 Task: Add Death Wish Coffee Co. Organic Instant Coffee 8 Pack to the cart.
Action: Mouse moved to (23, 135)
Screenshot: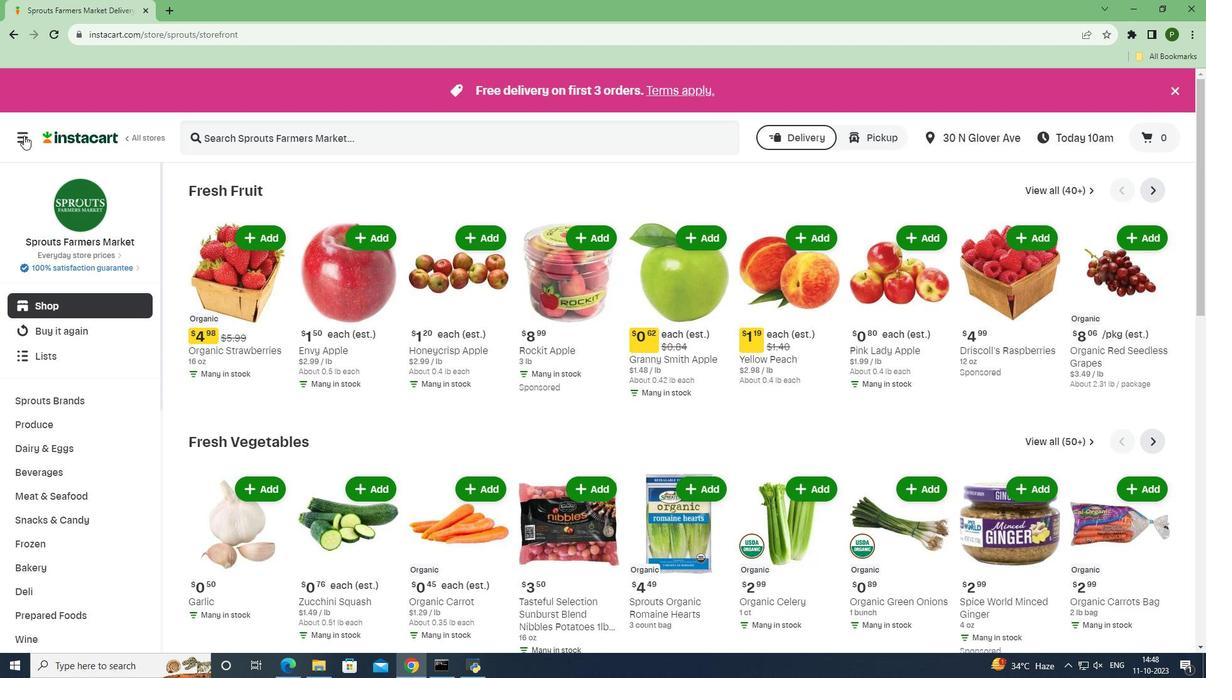 
Action: Mouse pressed left at (23, 135)
Screenshot: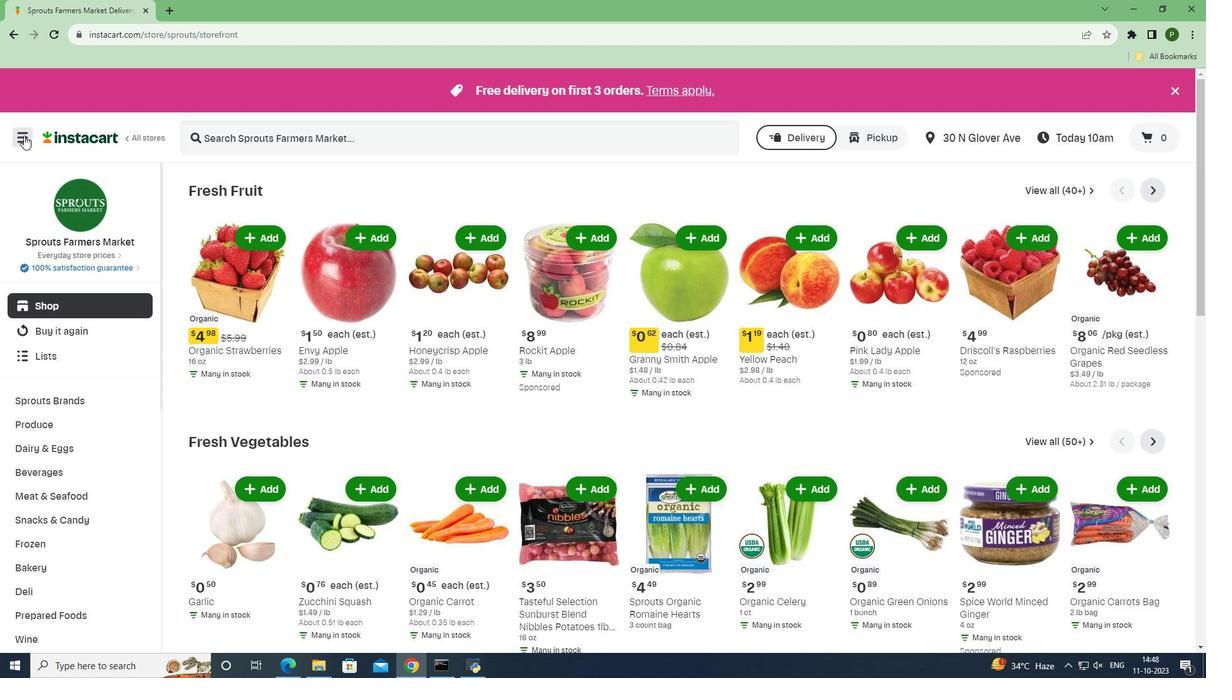 
Action: Mouse moved to (58, 336)
Screenshot: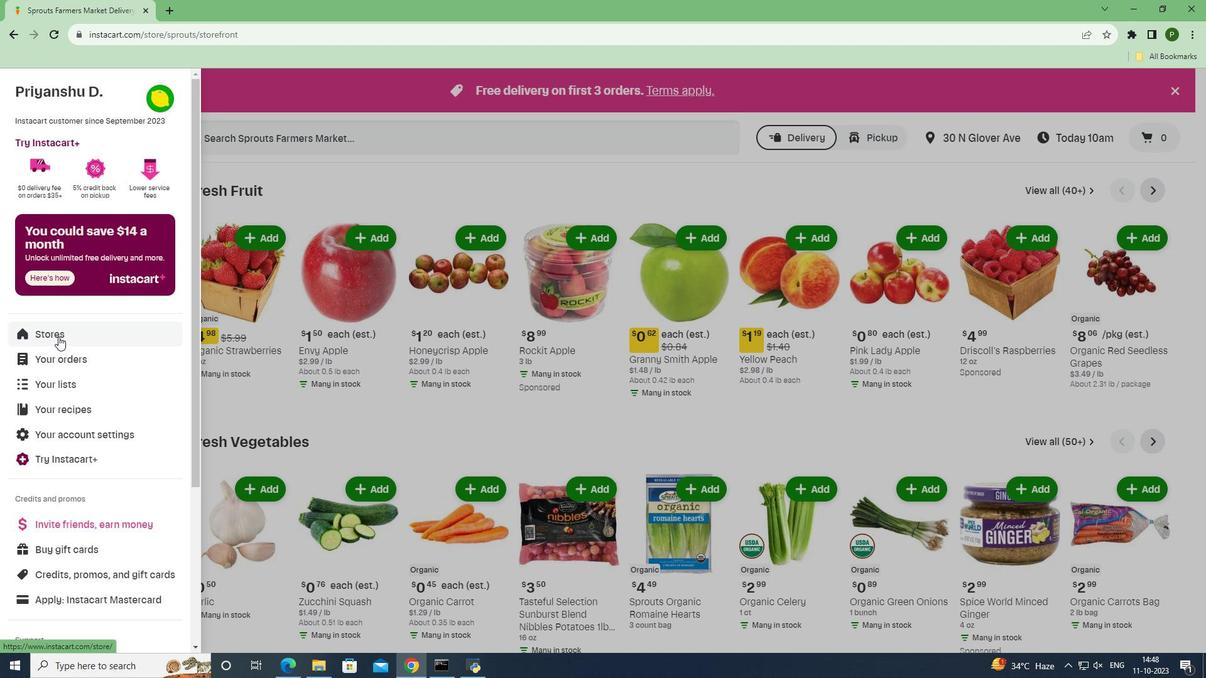 
Action: Mouse pressed left at (58, 336)
Screenshot: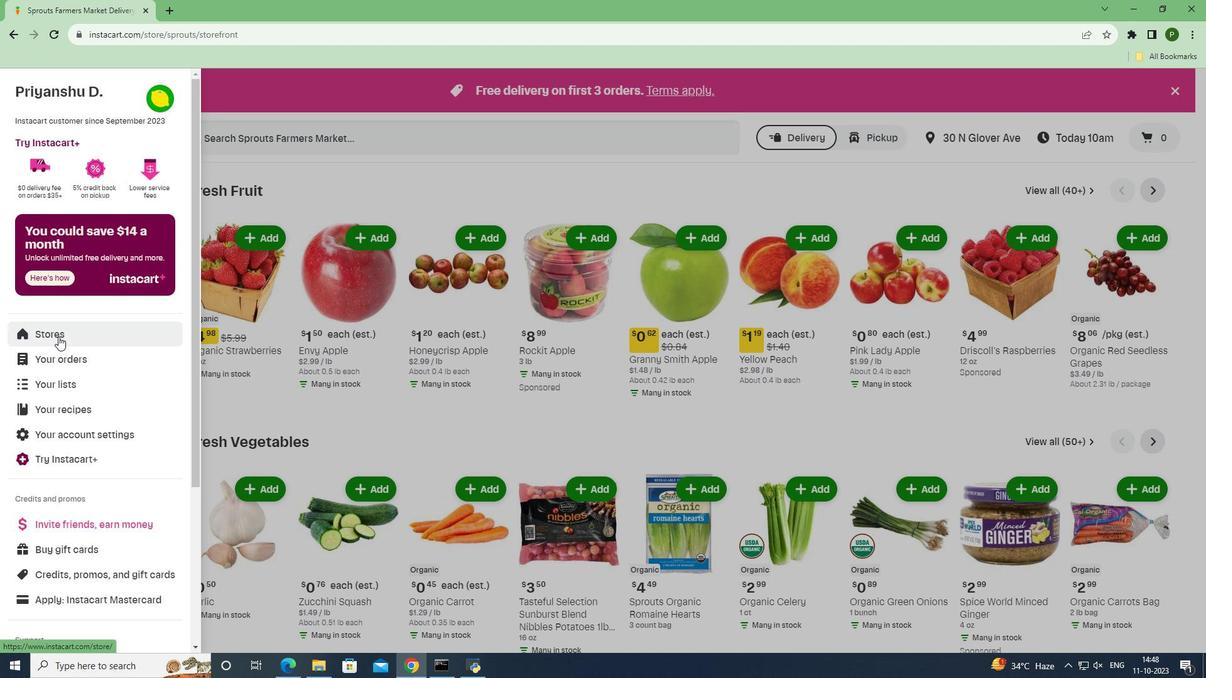 
Action: Mouse moved to (285, 145)
Screenshot: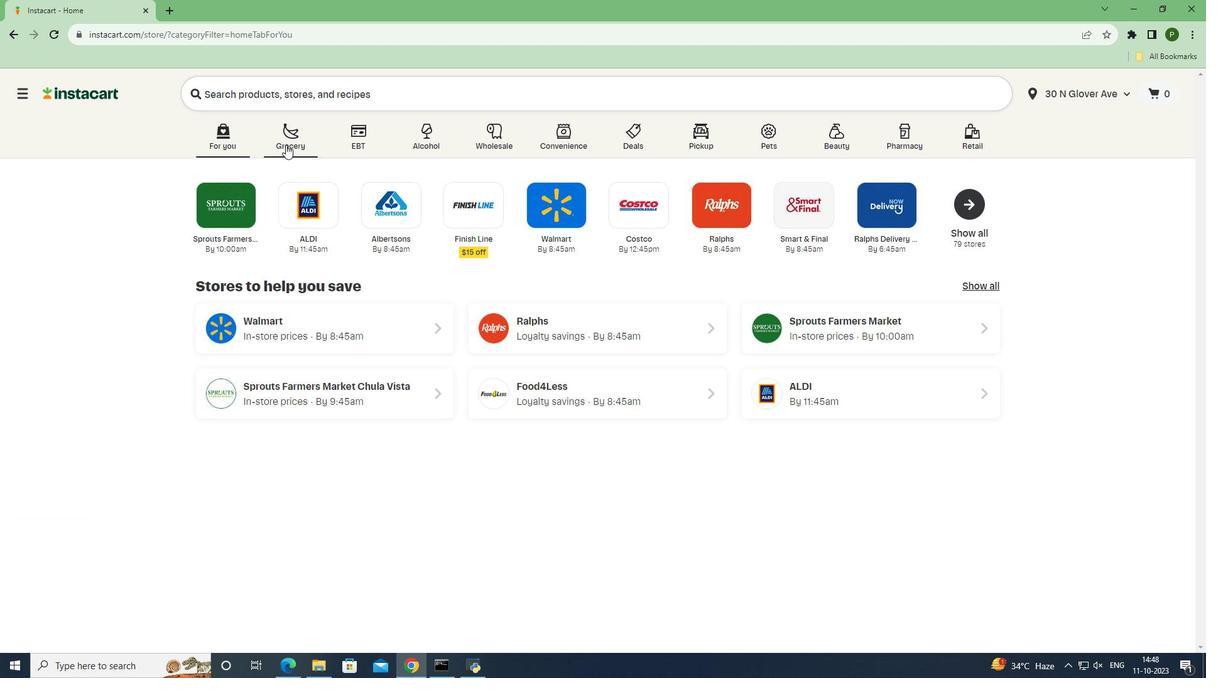 
Action: Mouse pressed left at (285, 145)
Screenshot: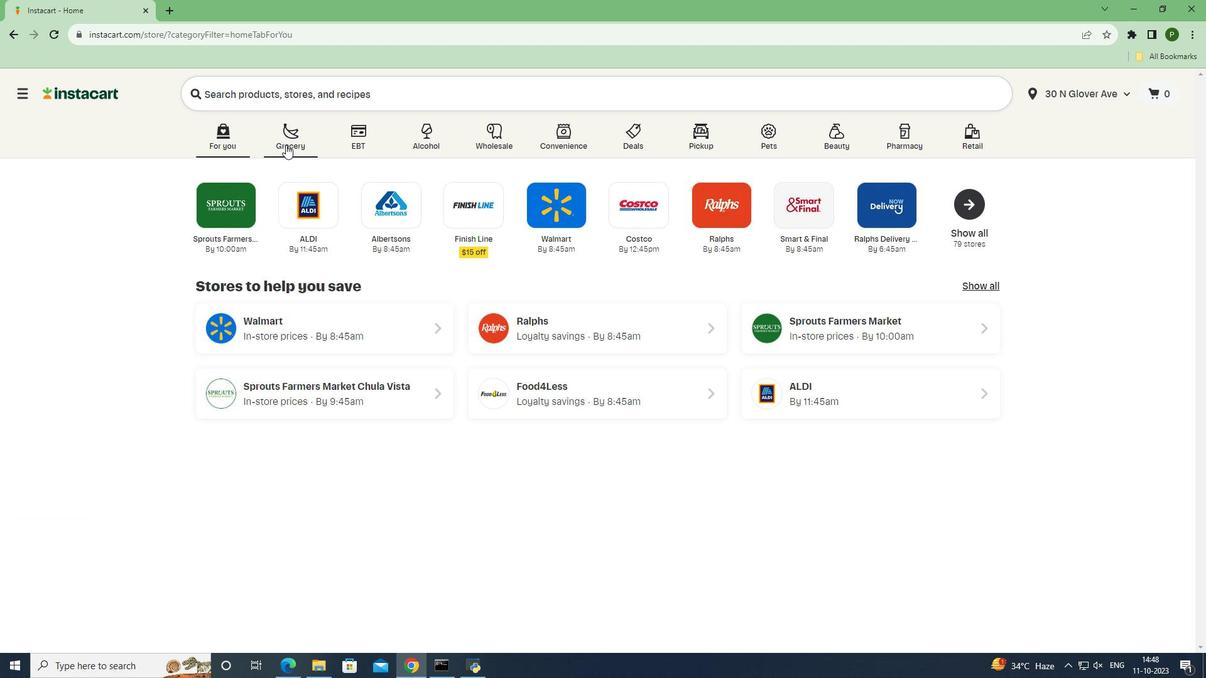 
Action: Mouse moved to (493, 300)
Screenshot: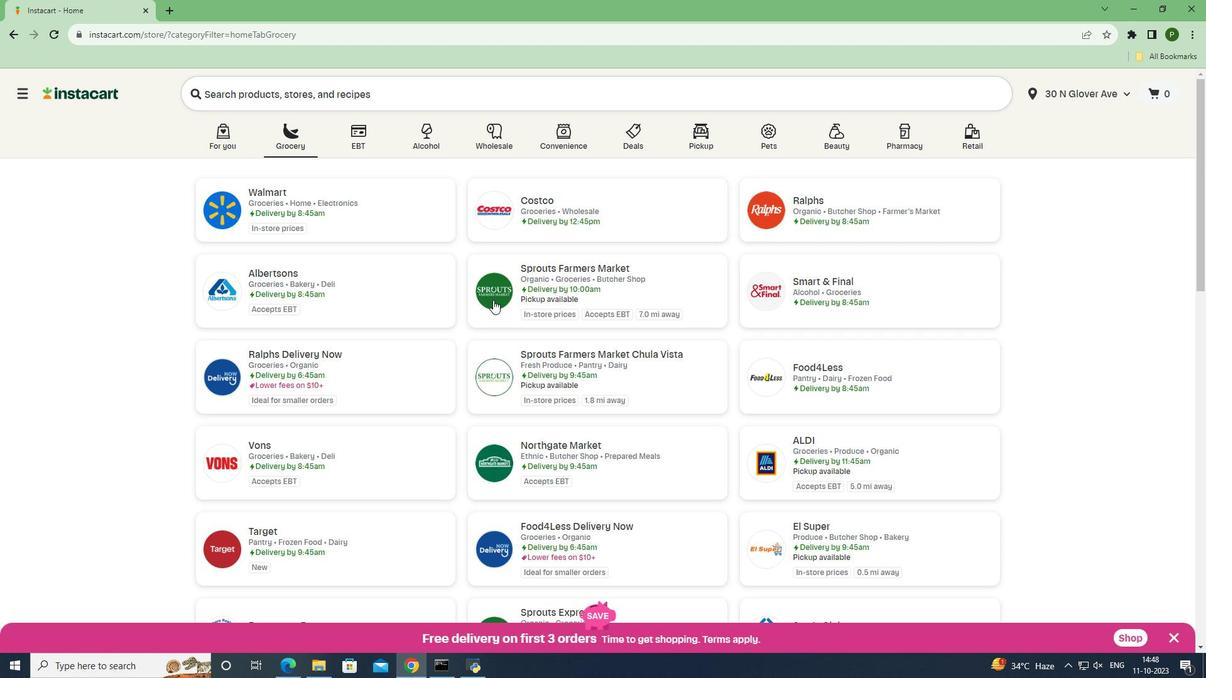 
Action: Mouse pressed left at (493, 300)
Screenshot: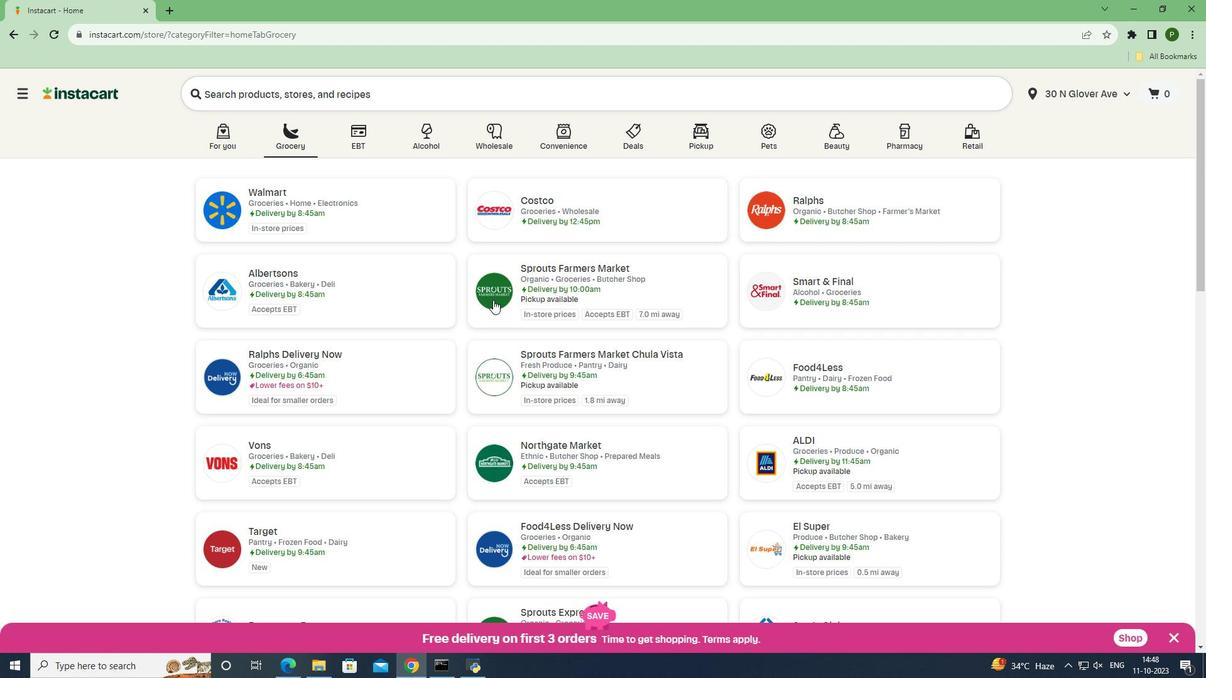 
Action: Mouse moved to (54, 467)
Screenshot: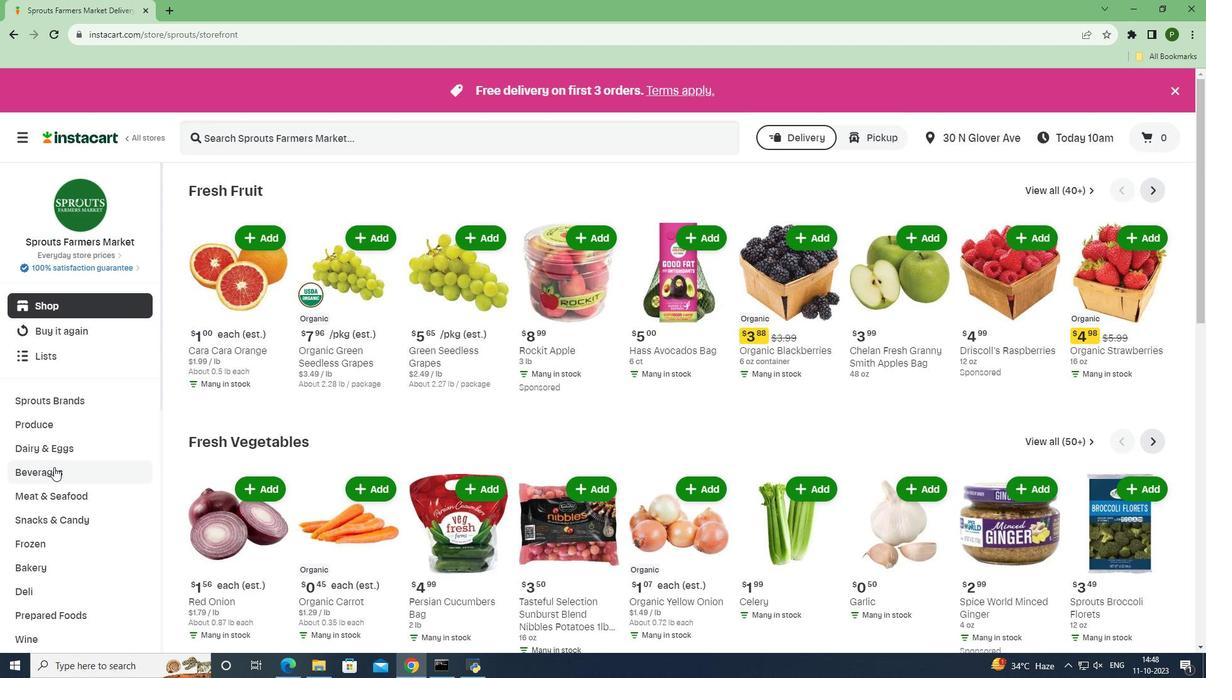 
Action: Mouse pressed left at (54, 467)
Screenshot: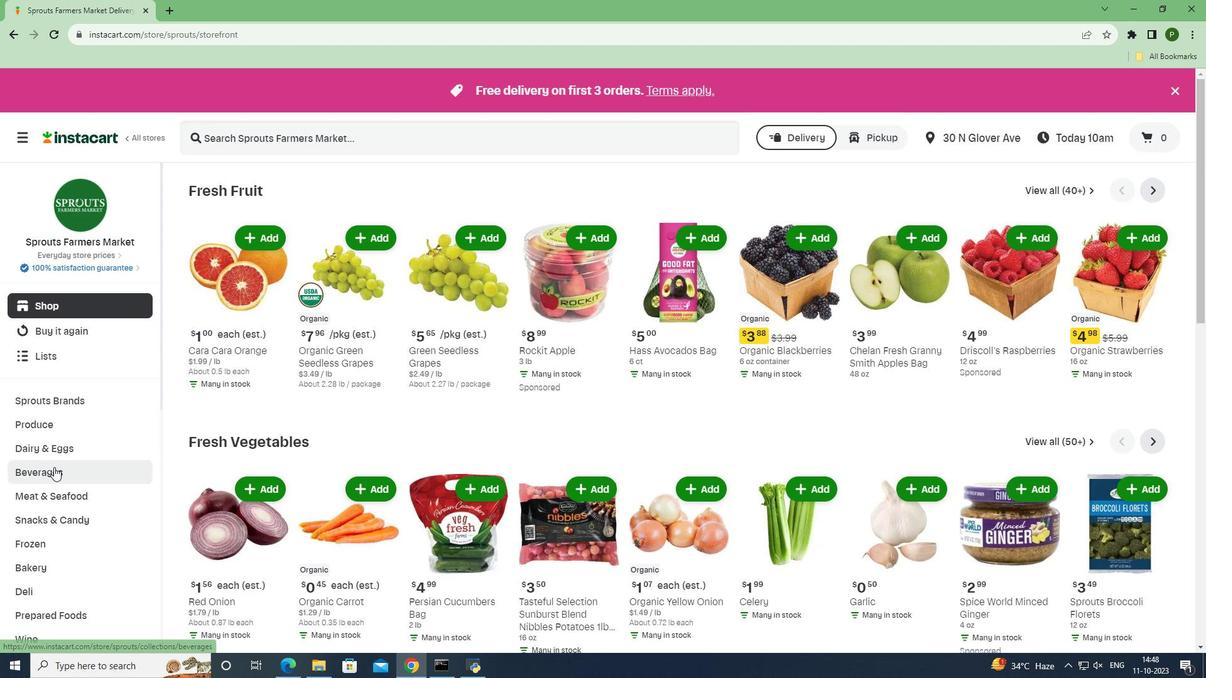 
Action: Mouse moved to (49, 541)
Screenshot: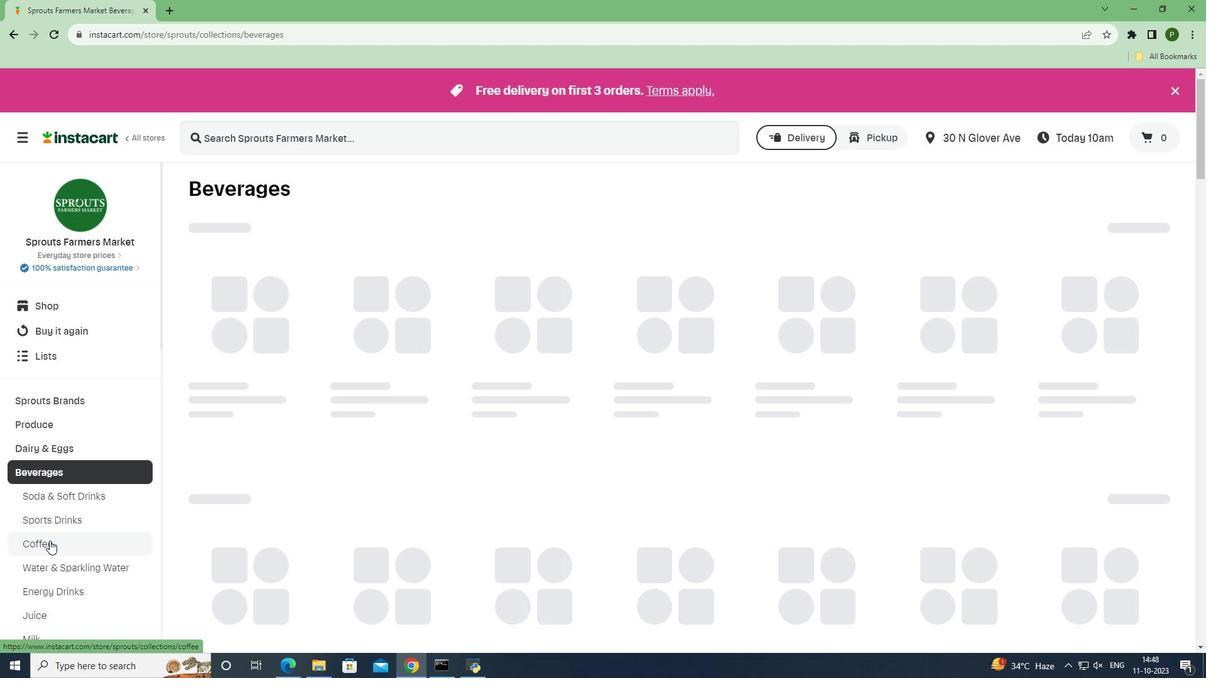 
Action: Mouse pressed left at (49, 541)
Screenshot: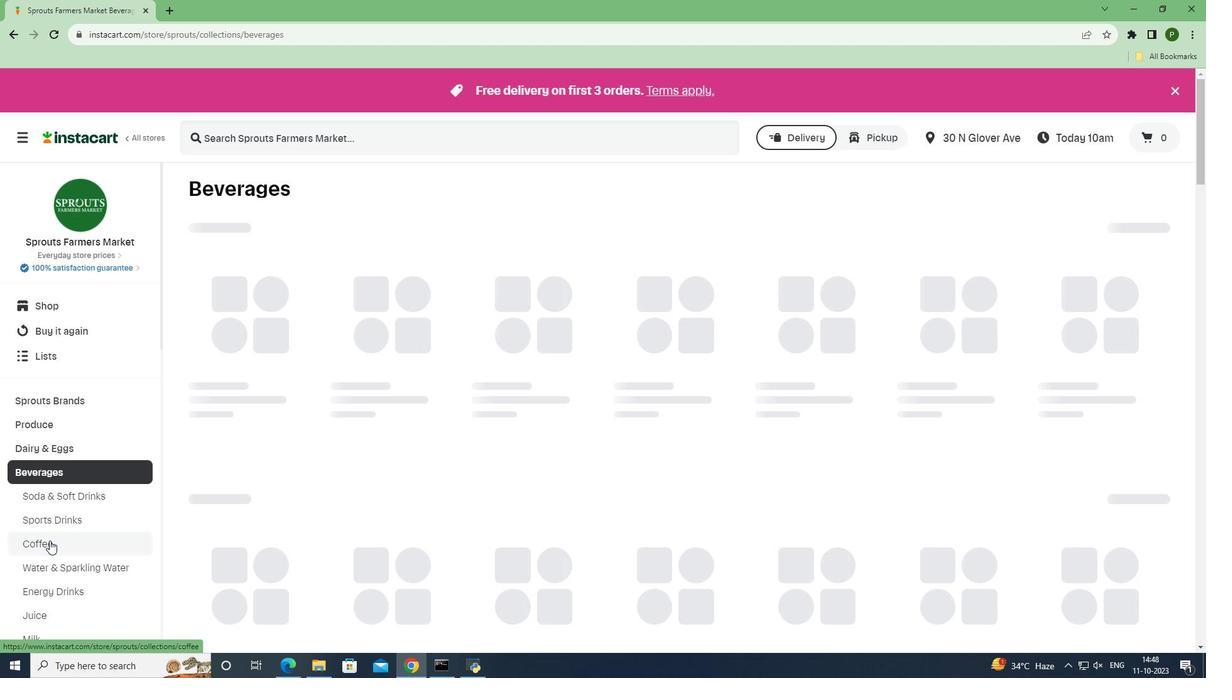 
Action: Mouse moved to (262, 133)
Screenshot: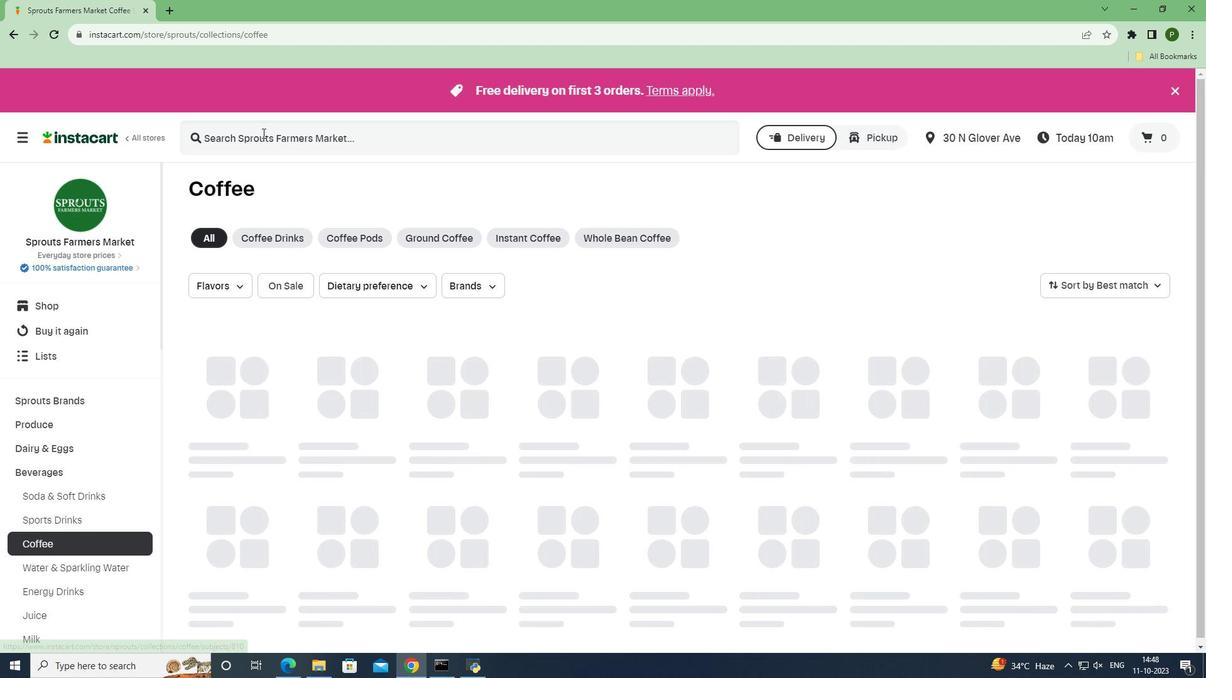 
Action: Mouse pressed left at (262, 133)
Screenshot: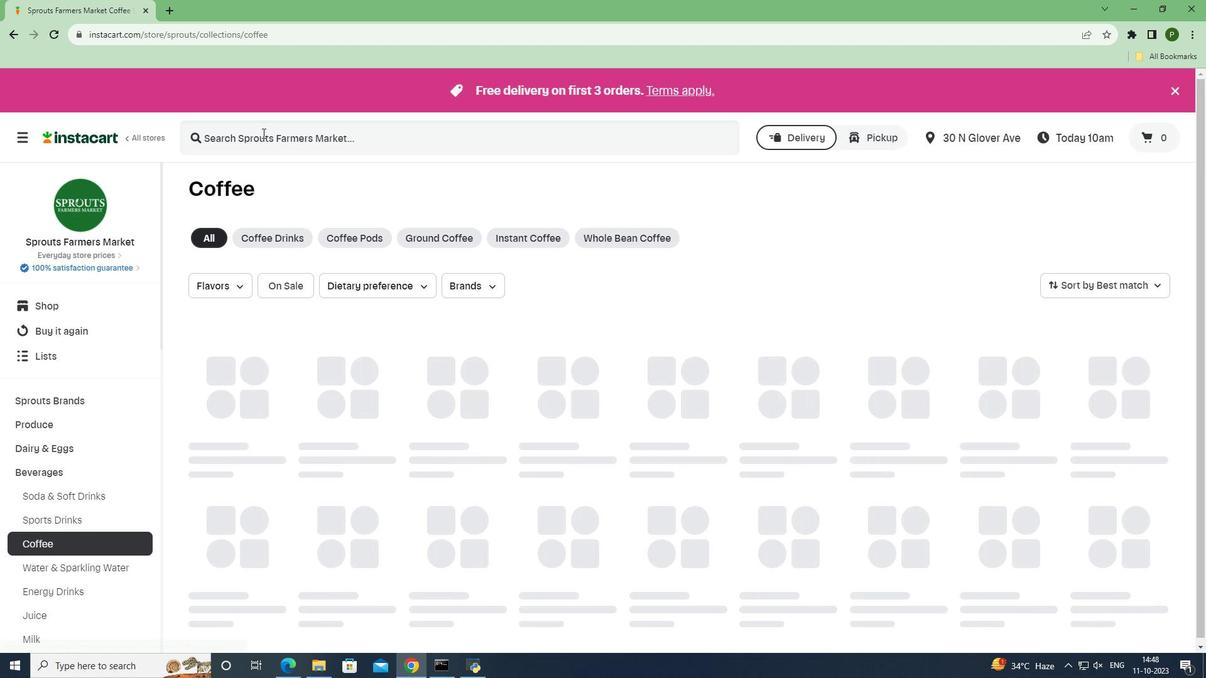 
Action: Key pressed d<Key.caps_lock>EATH<Key.space><Key.caps_lock>w<Key.caps_lock>ISH<Key.space><Key.caps_lock>c<Key.caps_lock>OFFEE<Key.space><Key.caps_lock>c<Key.caps_lock>O.<Key.space><Key.caps_lock>o<Key.caps_lock>RGANIC<Key.space><Key.caps_lock>i<Key.caps_lock>NSTANT<Key.space><Key.caps_lock>c<Key.caps_lock>OFFEE<Key.space>8<Key.space><Key.caps_lock>p<Key.caps_lock>ACK<Key.space><Key.enter>
Screenshot: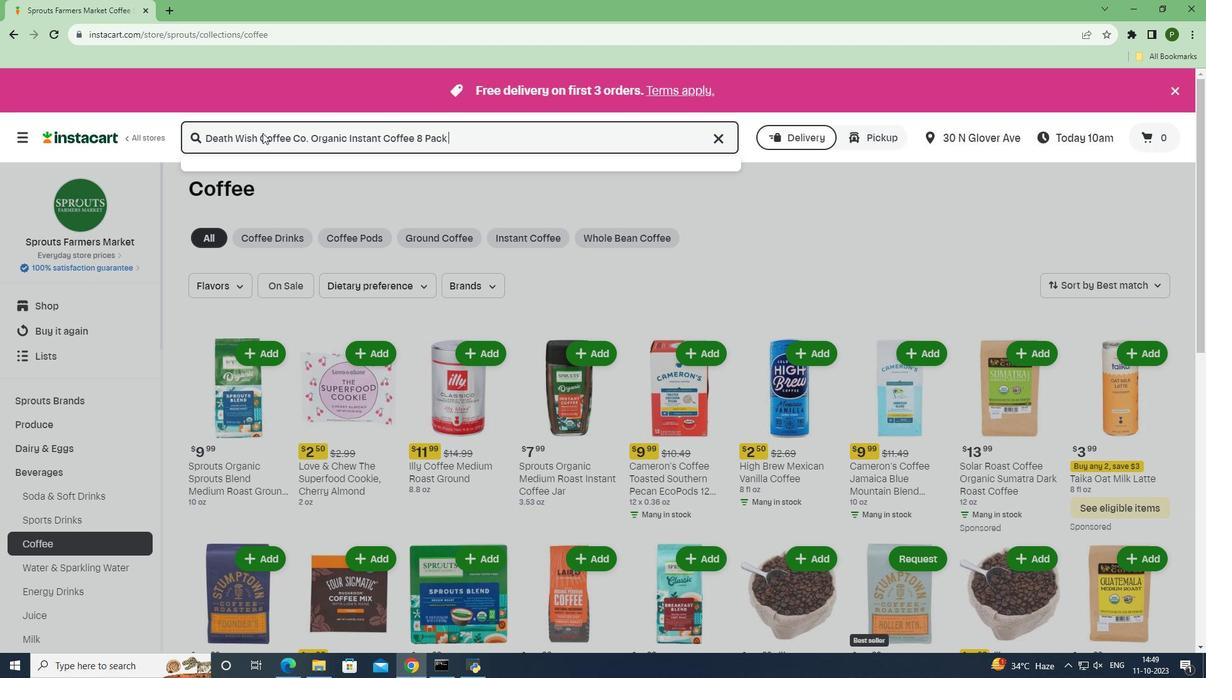 
Action: Mouse moved to (730, 262)
Screenshot: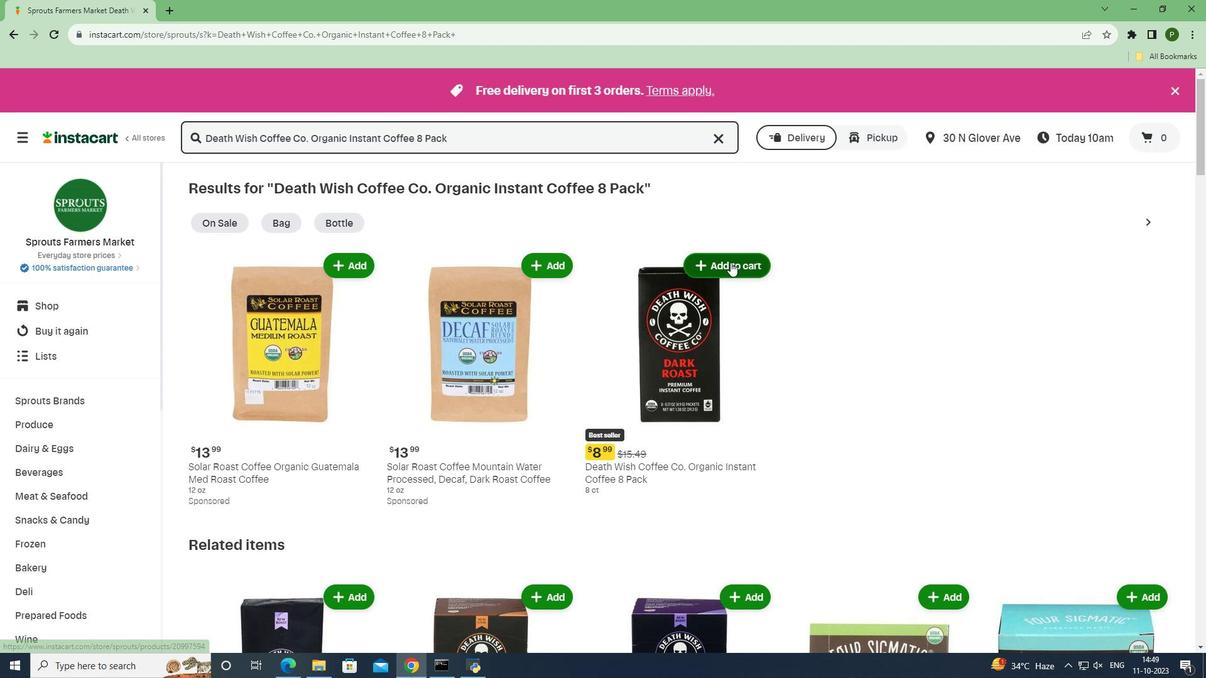 
Action: Mouse pressed left at (730, 262)
Screenshot: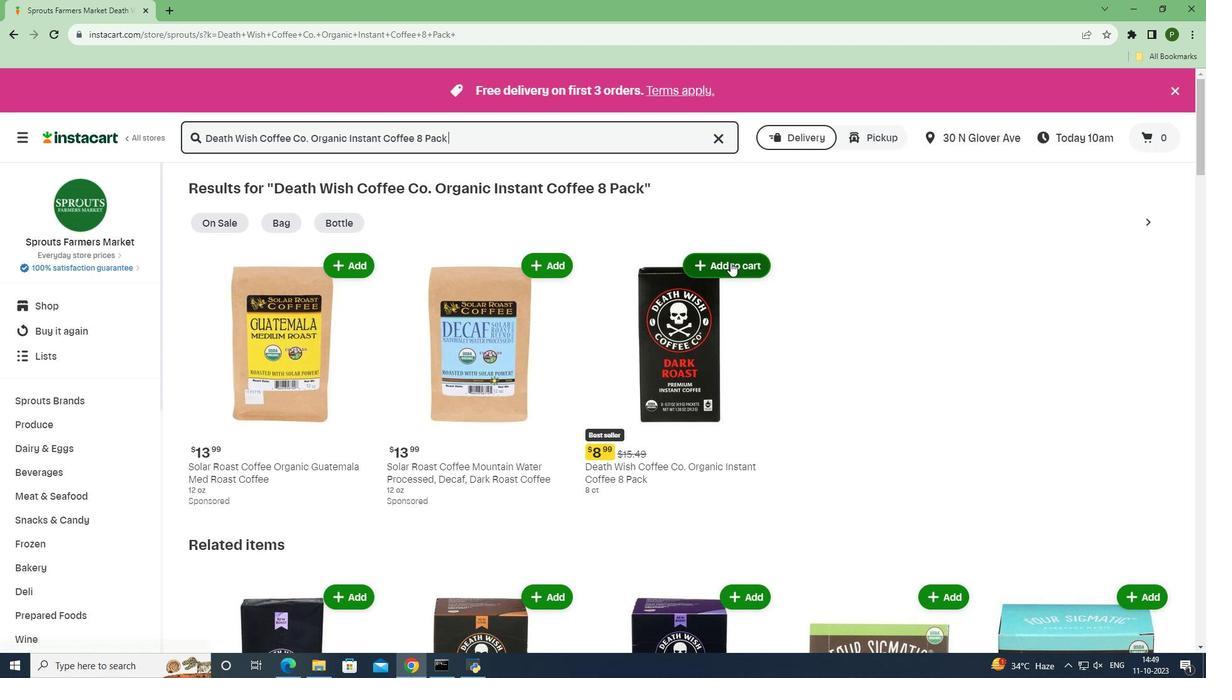 
Action: Mouse moved to (800, 336)
Screenshot: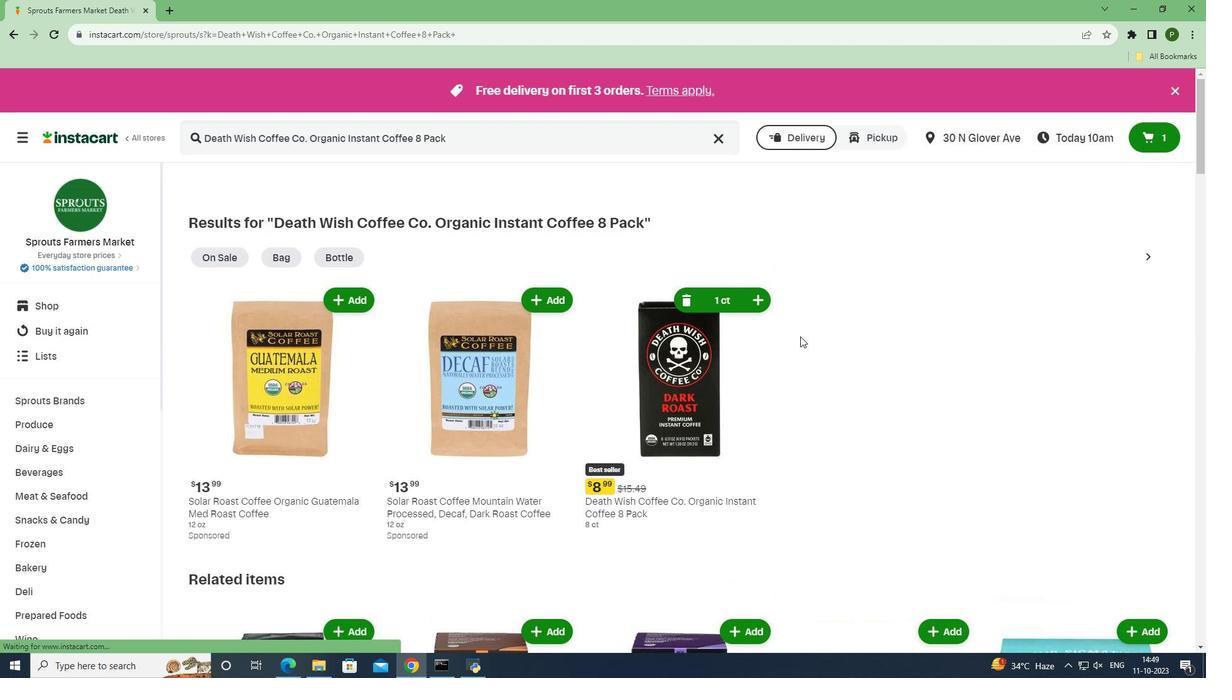 
